 Task: Create in the project Wizardry and in the Backlog issue 'Create a new online platform for online investment courses with advanced financial modeling and analysis features' a child issue 'Serverless computing application cost optimization and reporting', and assign it to team member softage.1@softage.net.
Action: Mouse moved to (786, 263)
Screenshot: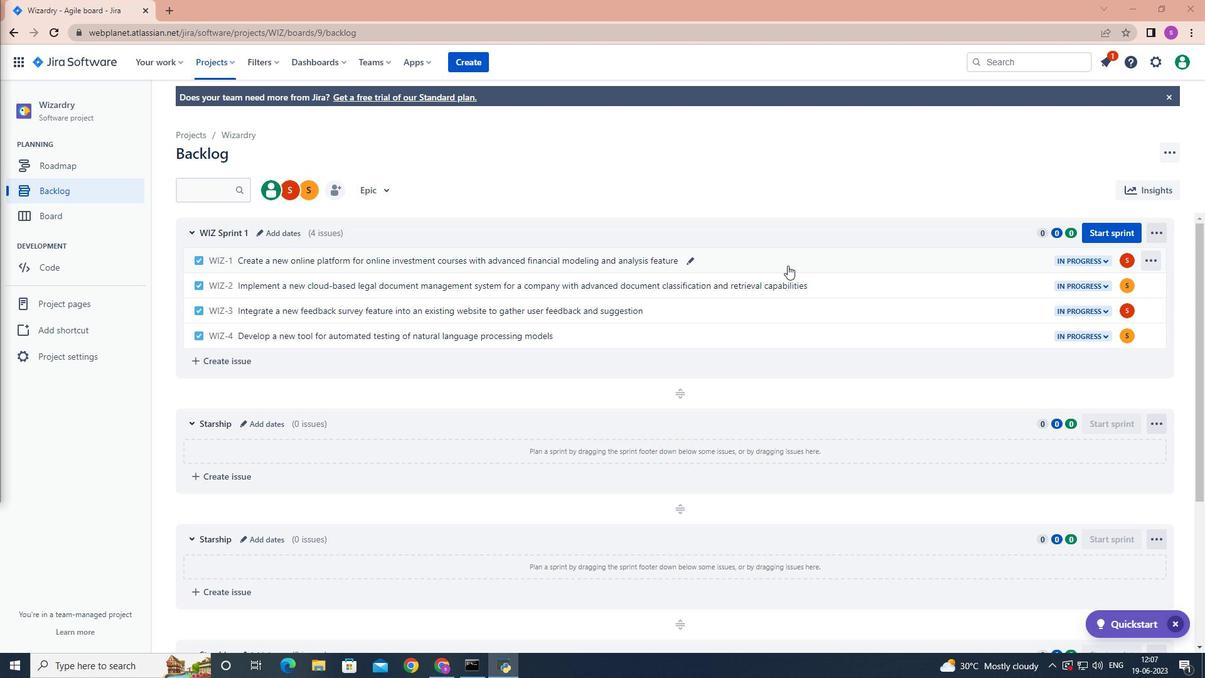 
Action: Mouse pressed left at (786, 263)
Screenshot: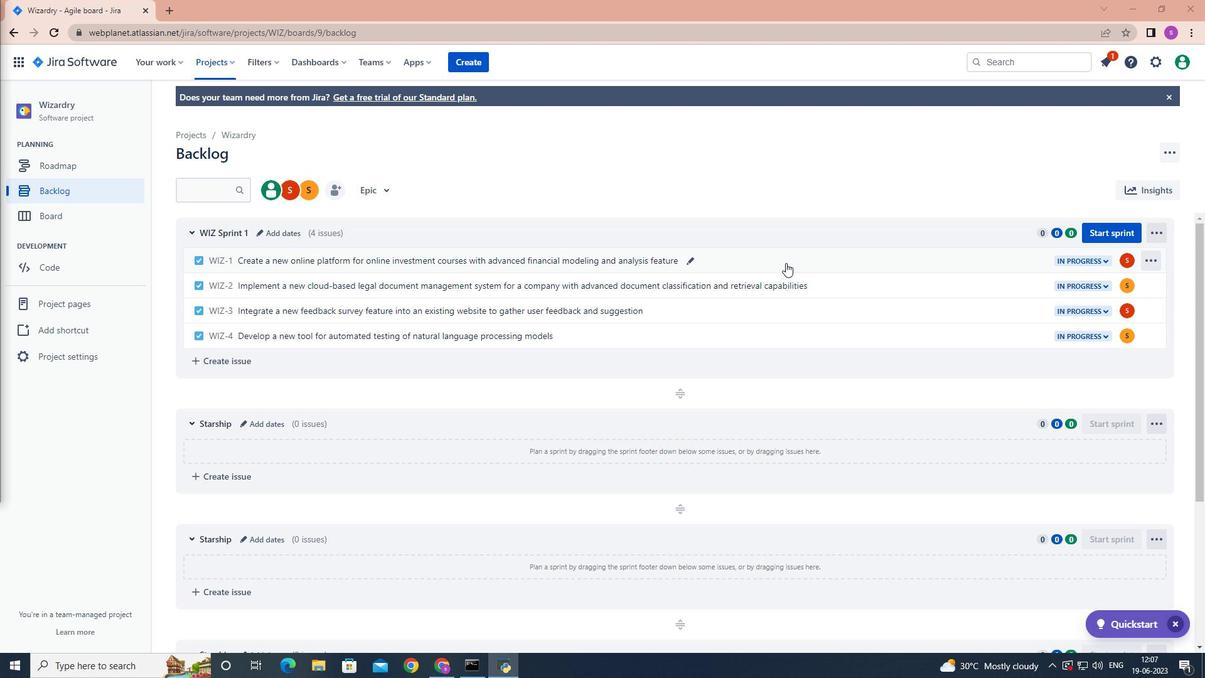 
Action: Mouse moved to (979, 334)
Screenshot: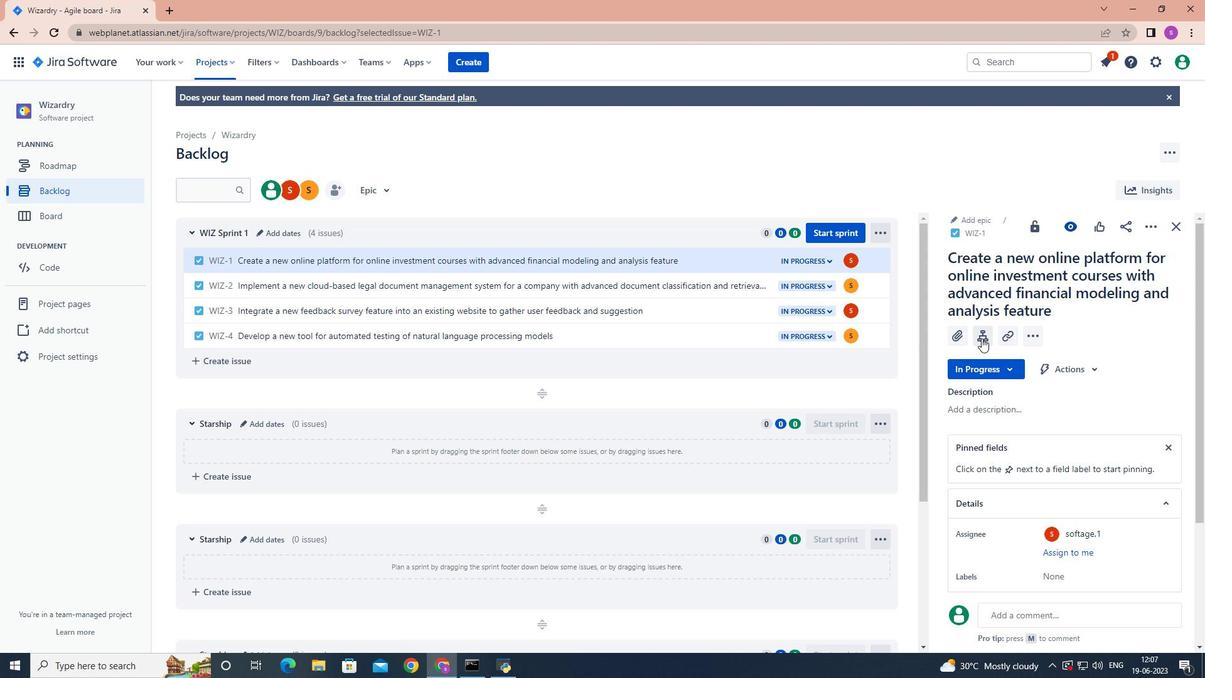 
Action: Mouse pressed left at (979, 334)
Screenshot: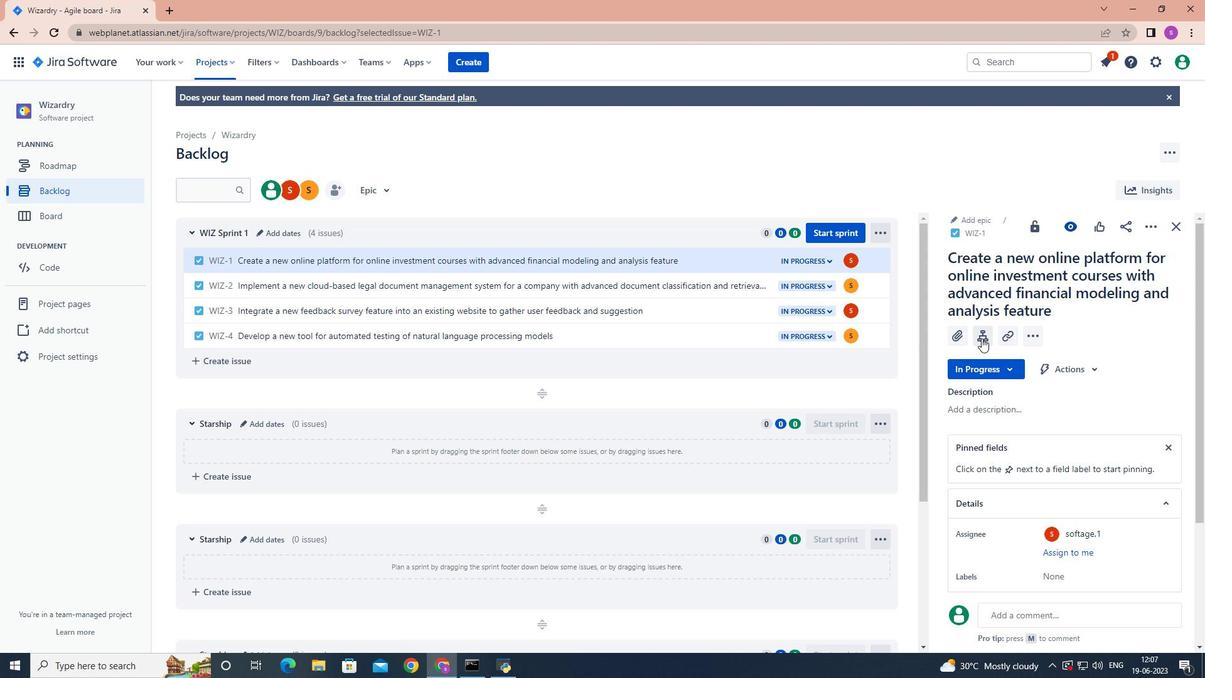 
Action: Mouse moved to (980, 331)
Screenshot: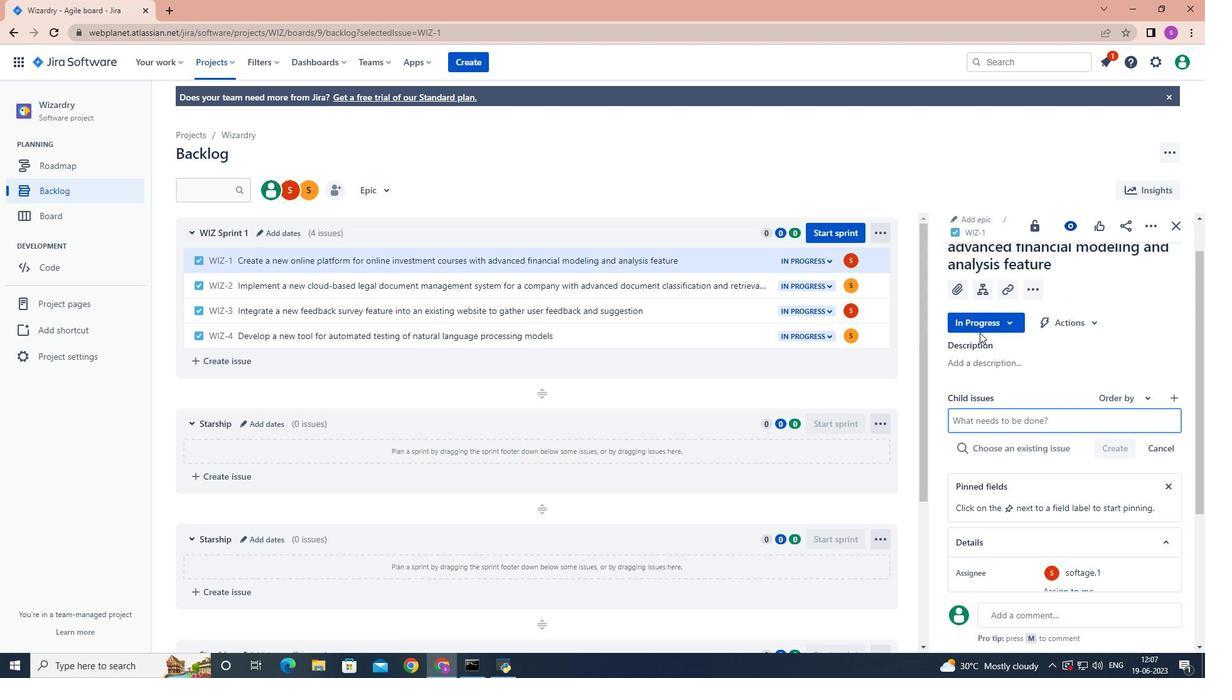 
Action: Key pressed <Key.shift>Serverless<Key.space>computing<Key.space>application<Key.space>cost<Key.space>optimization<Key.space>and<Key.space>repot<Key.backspace>rting<Key.enter>
Screenshot: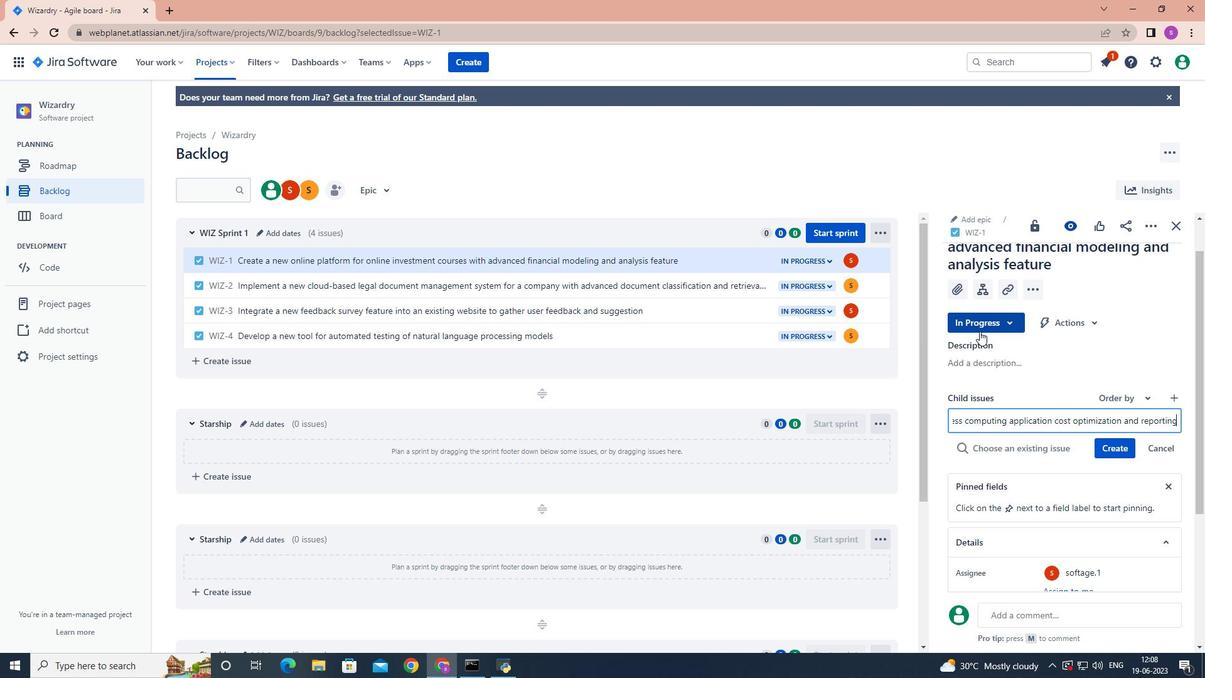 
Action: Mouse moved to (1127, 428)
Screenshot: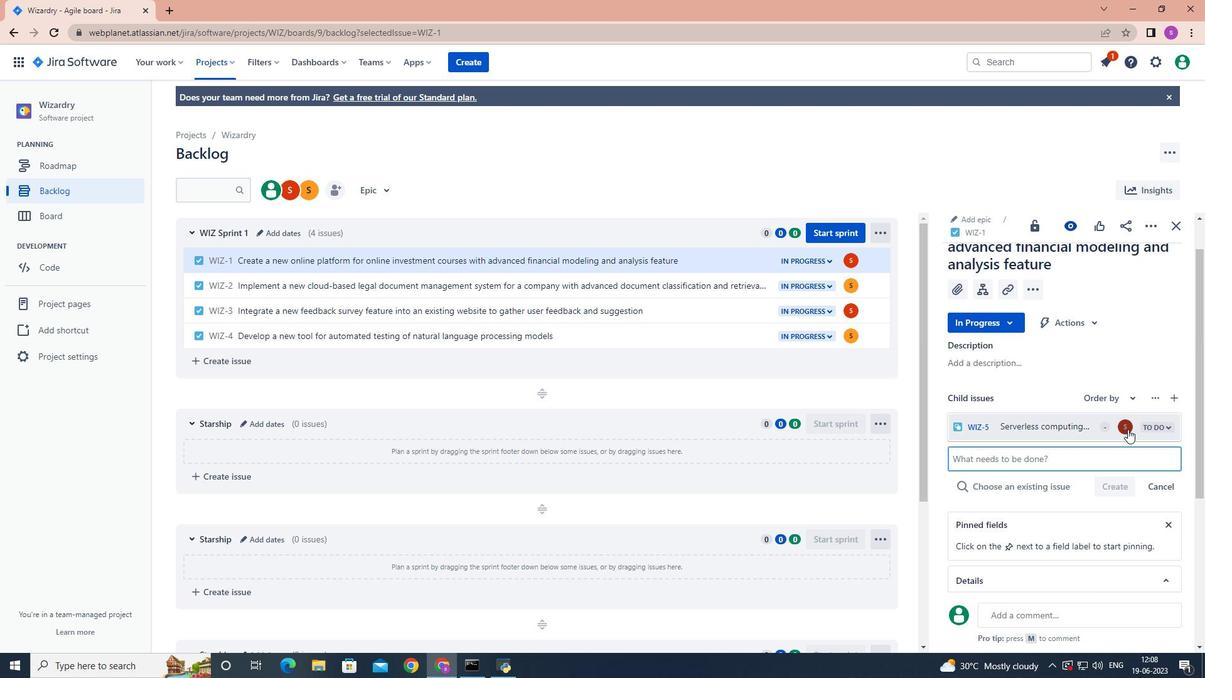 
Action: Mouse pressed left at (1127, 428)
Screenshot: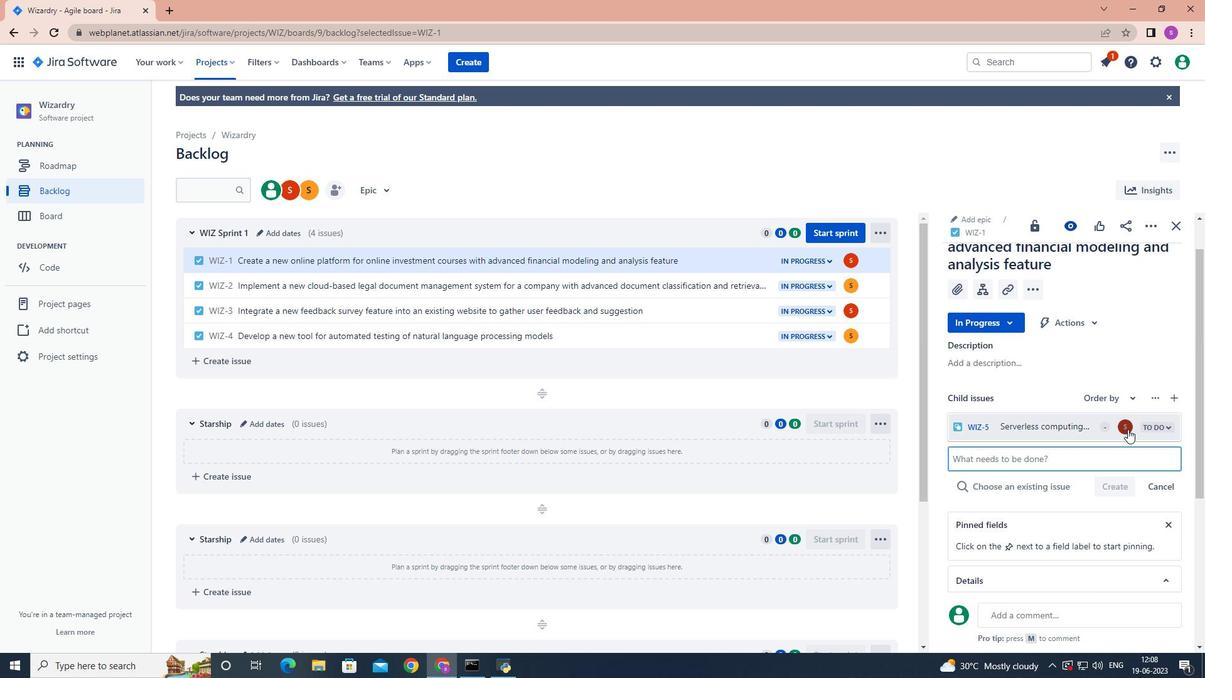 
Action: Mouse moved to (1127, 428)
Screenshot: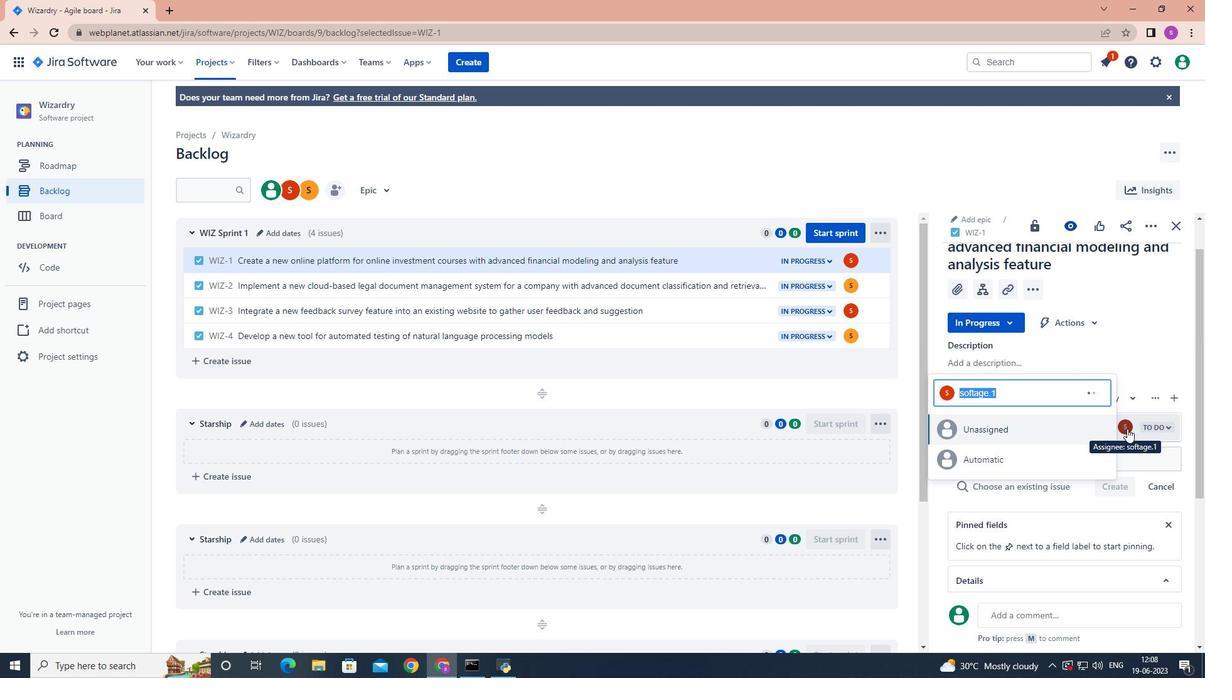 
Action: Key pressed softage.1
Screenshot: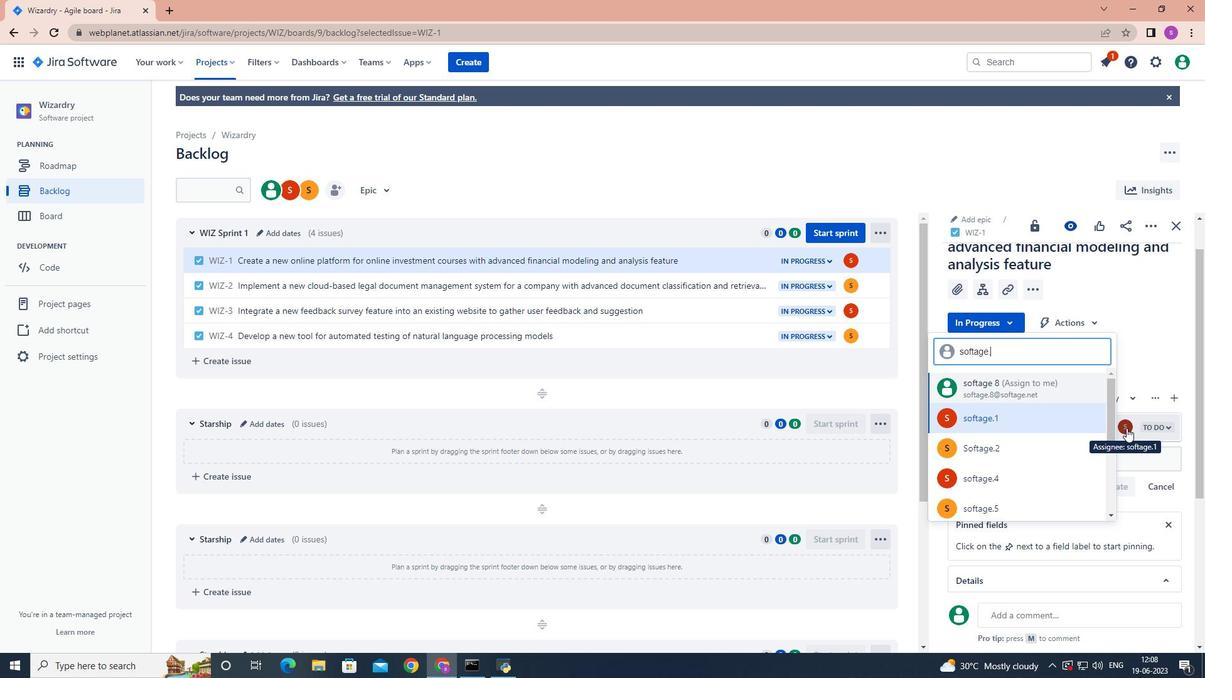 
Action: Mouse moved to (1024, 421)
Screenshot: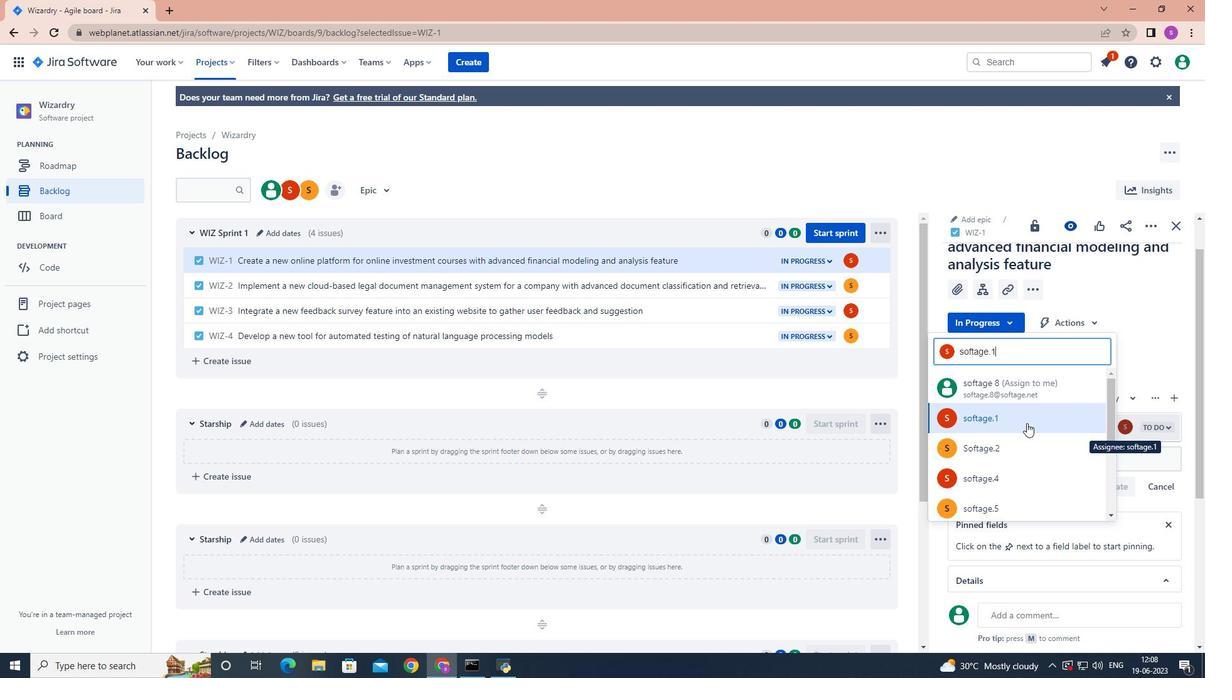 
Action: Mouse pressed left at (1024, 421)
Screenshot: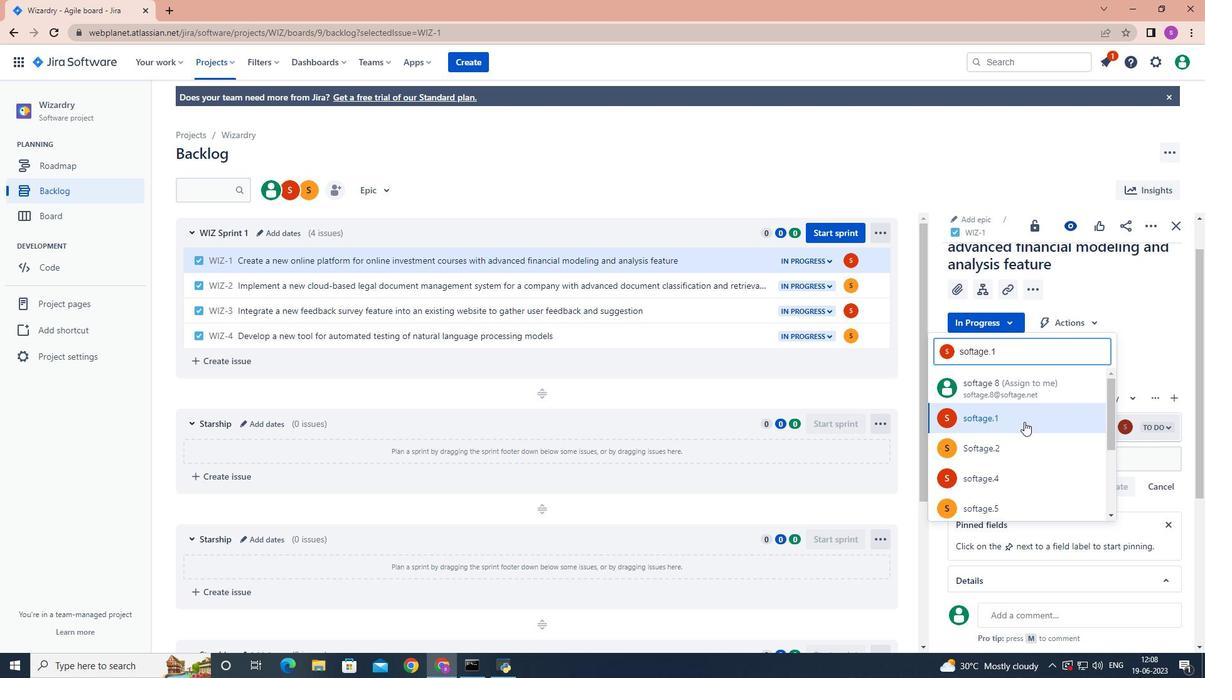 
Action: Mouse moved to (1024, 421)
Screenshot: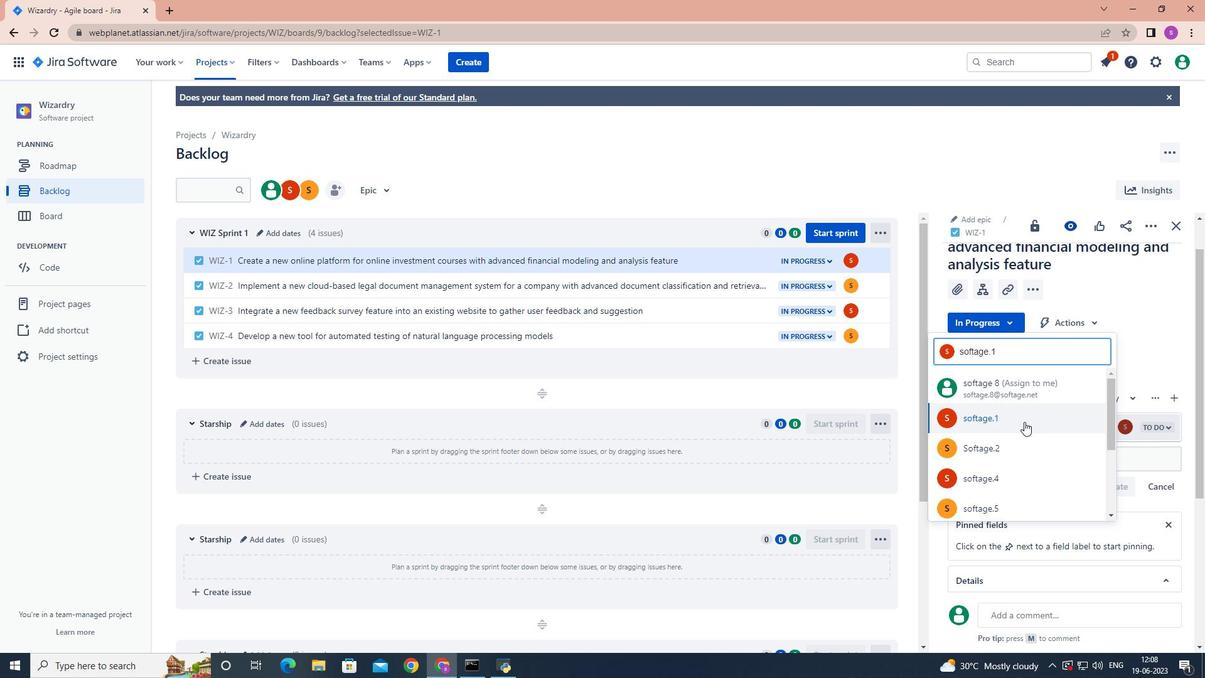 
